 Task: Check the percentage active listings of fenced back yard in the last 5 years.
Action: Mouse moved to (757, 177)
Screenshot: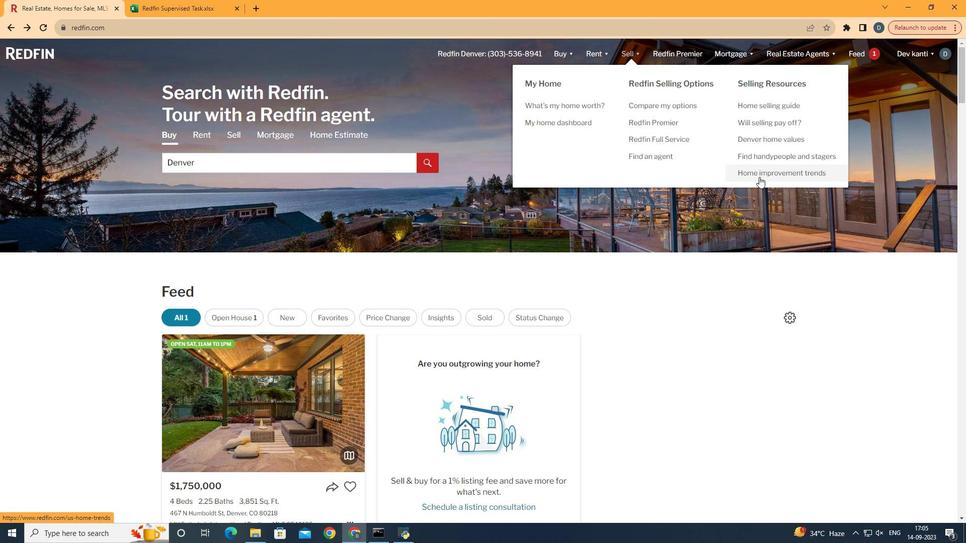 
Action: Mouse pressed left at (757, 177)
Screenshot: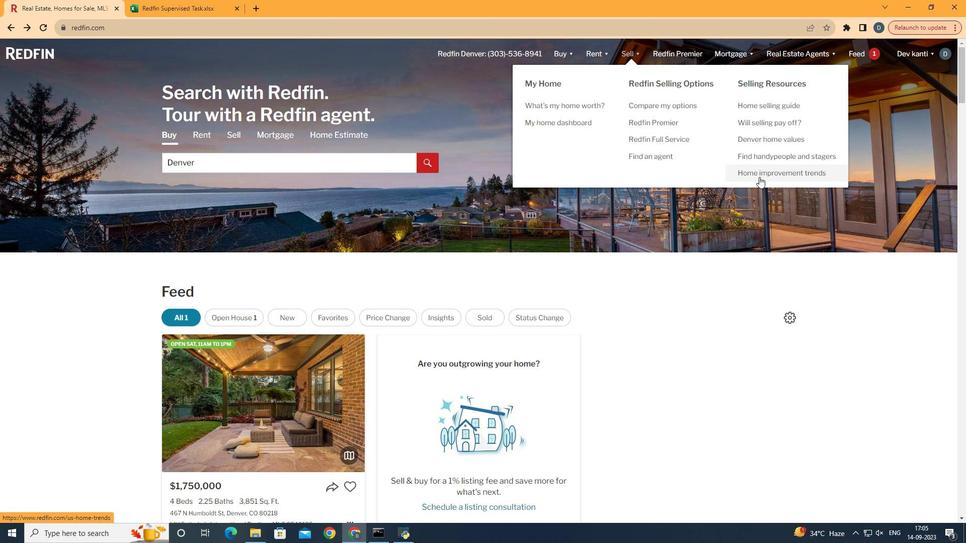 
Action: Mouse moved to (240, 198)
Screenshot: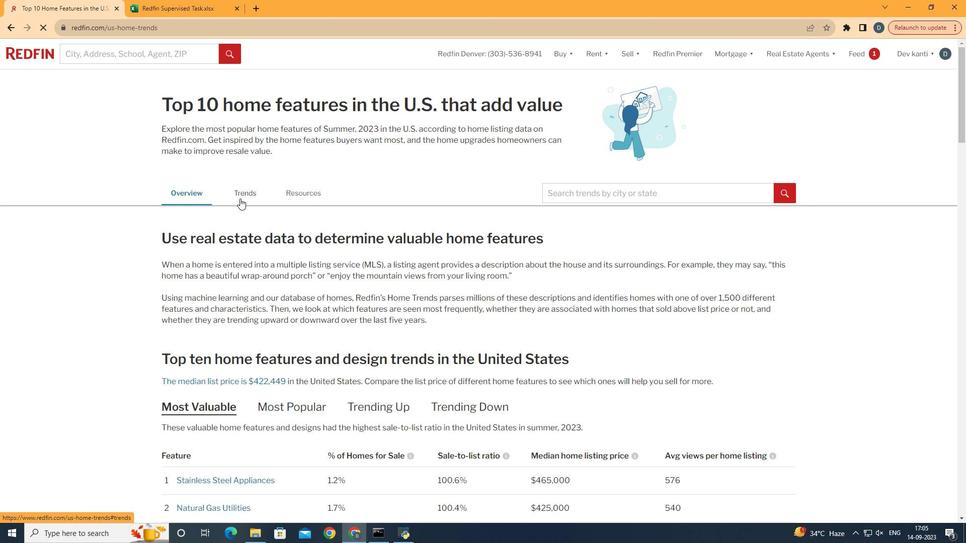 
Action: Mouse pressed left at (240, 198)
Screenshot: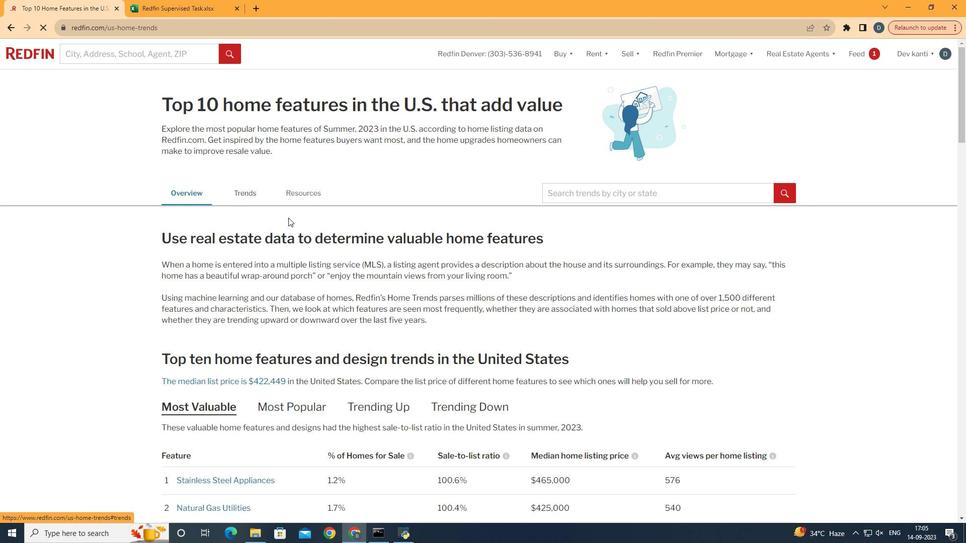 
Action: Mouse moved to (346, 231)
Screenshot: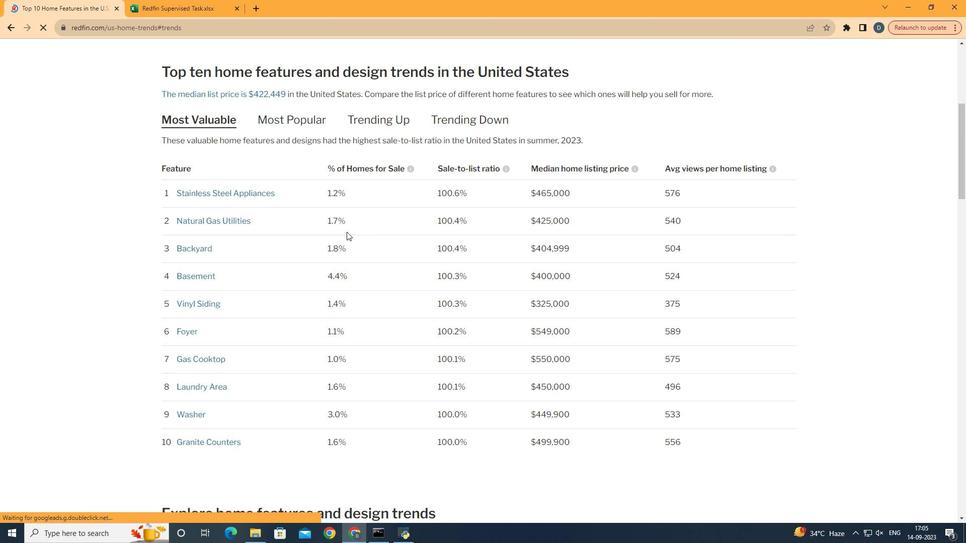
Action: Mouse scrolled (346, 231) with delta (0, 0)
Screenshot: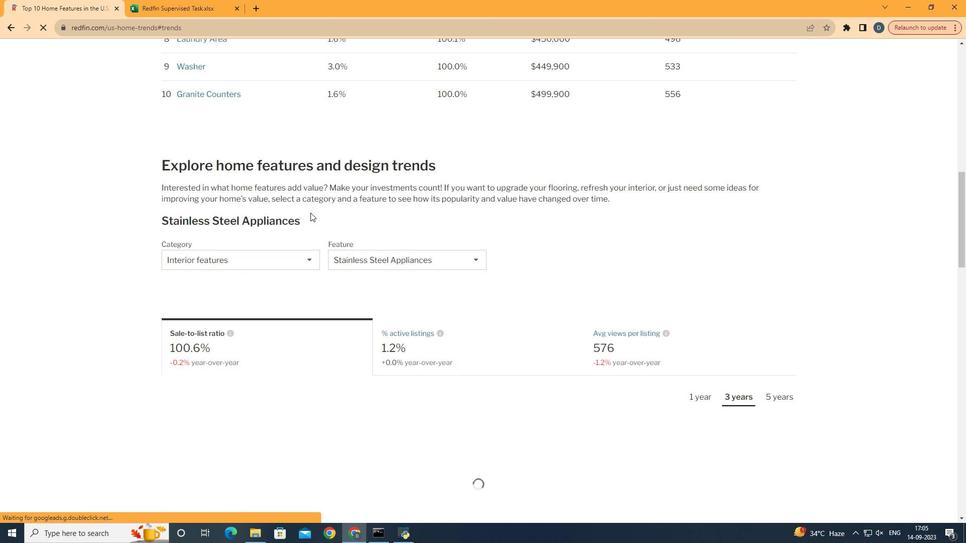 
Action: Mouse scrolled (346, 231) with delta (0, 0)
Screenshot: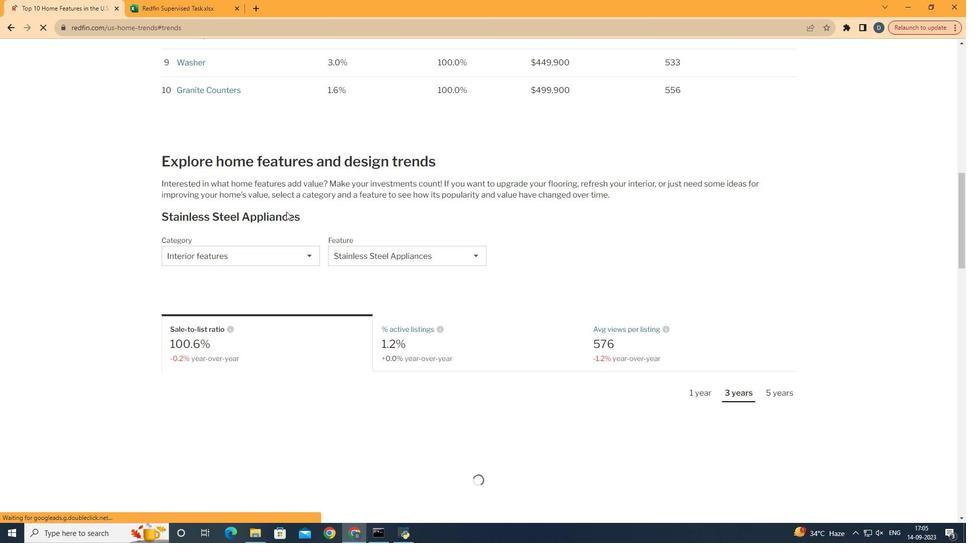
Action: Mouse scrolled (346, 231) with delta (0, 0)
Screenshot: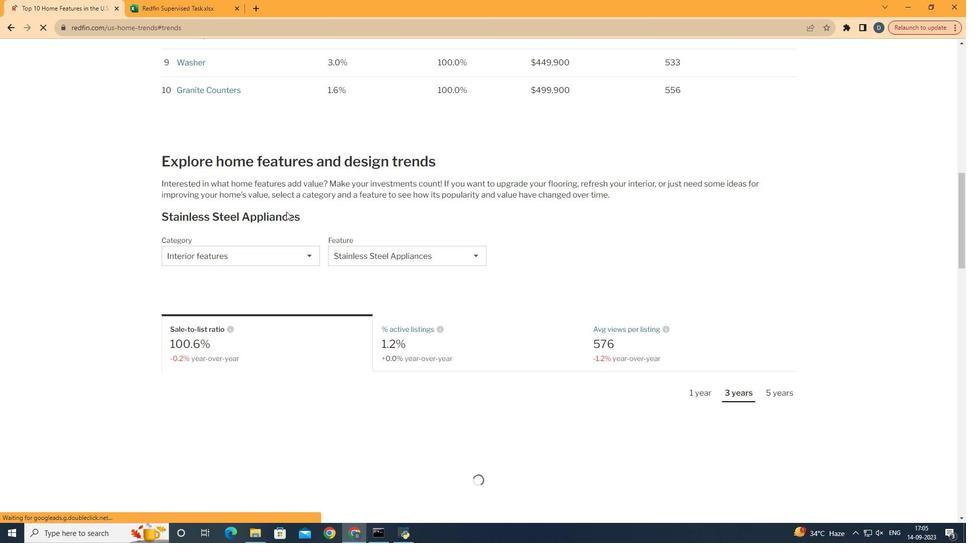 
Action: Mouse scrolled (346, 231) with delta (0, 0)
Screenshot: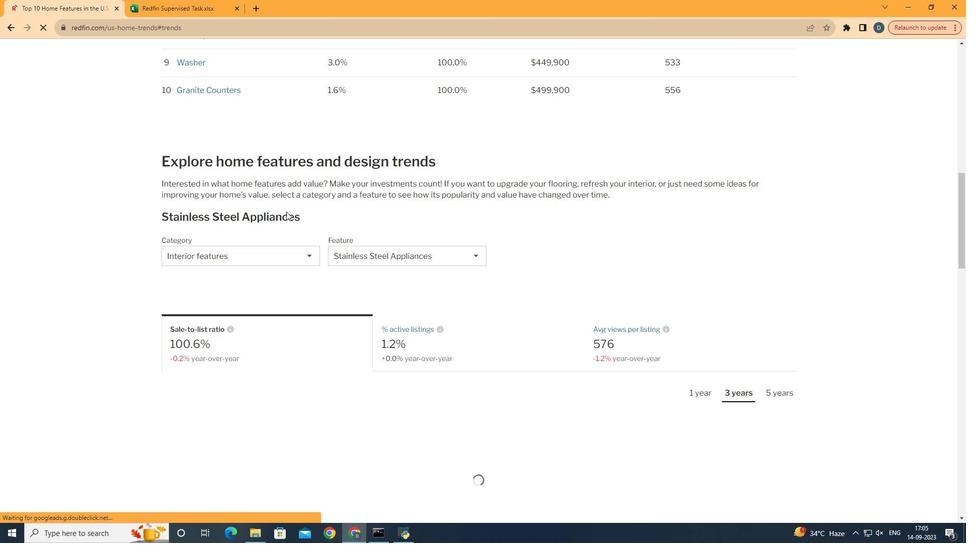 
Action: Mouse scrolled (346, 231) with delta (0, 0)
Screenshot: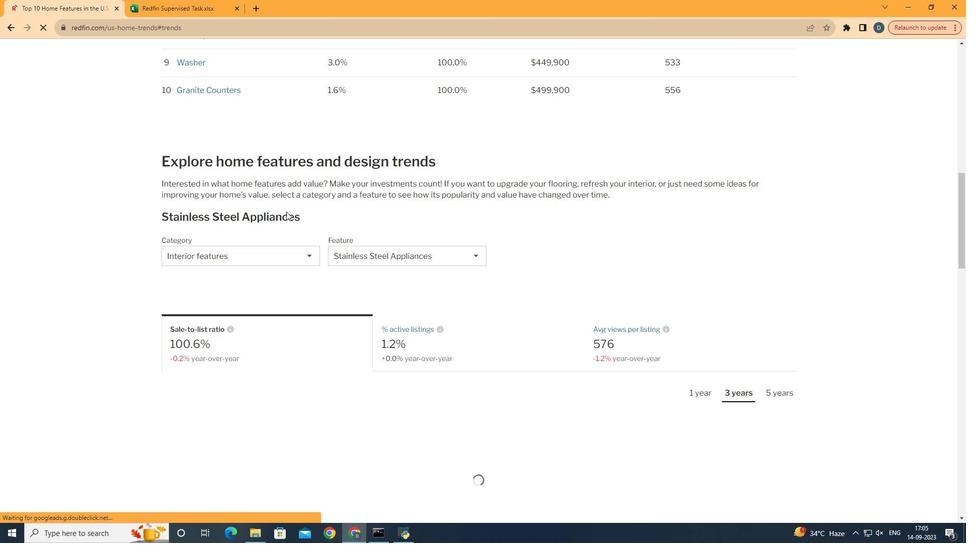 
Action: Mouse scrolled (346, 231) with delta (0, 0)
Screenshot: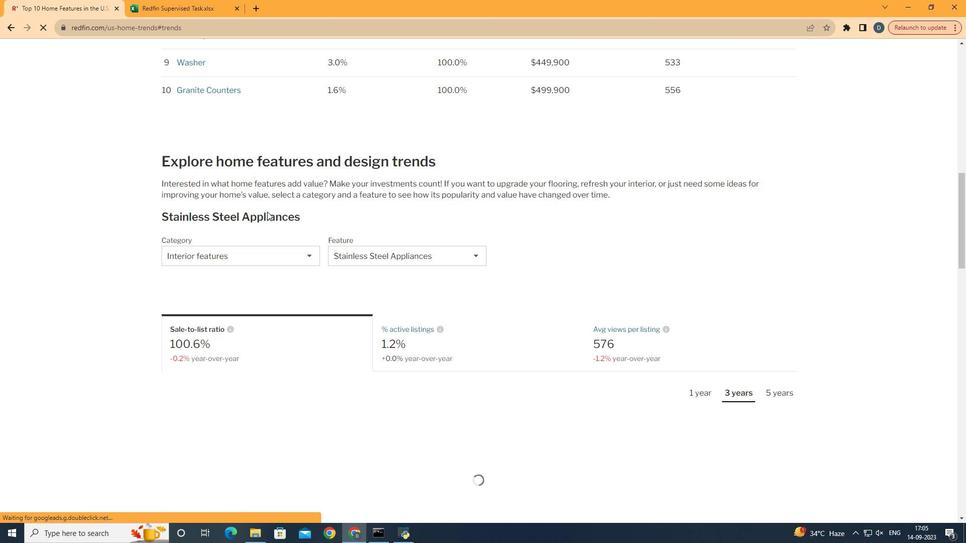 
Action: Mouse scrolled (346, 231) with delta (0, 0)
Screenshot: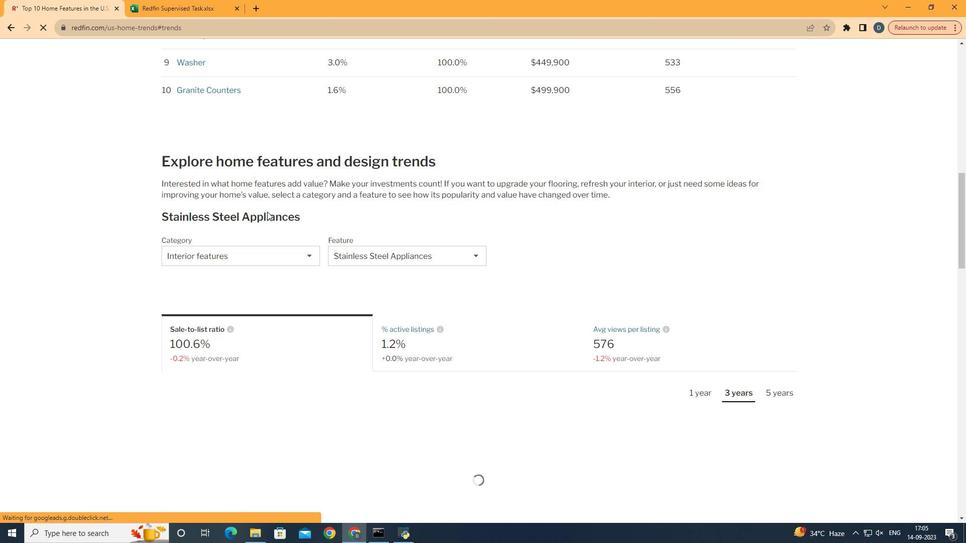 
Action: Mouse moved to (266, 211)
Screenshot: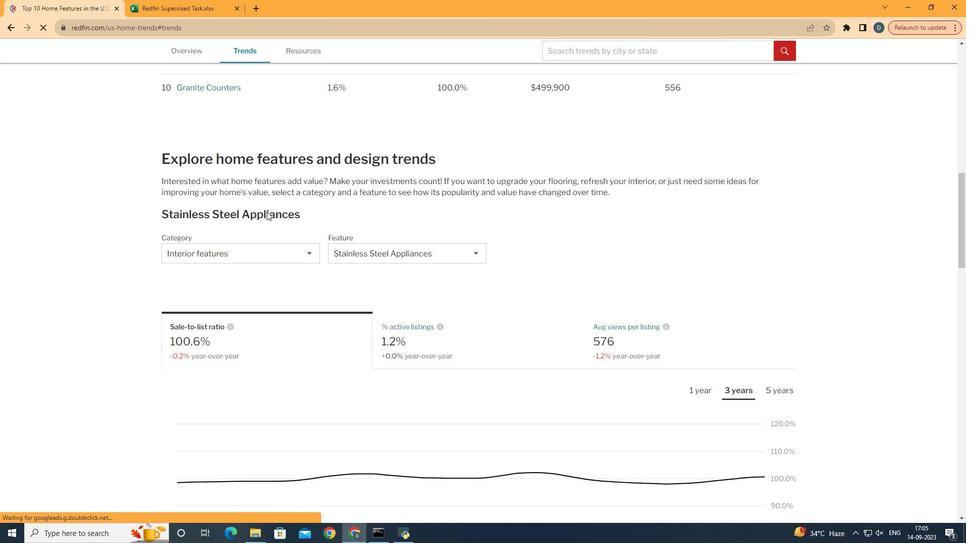 
Action: Mouse scrolled (266, 211) with delta (0, 0)
Screenshot: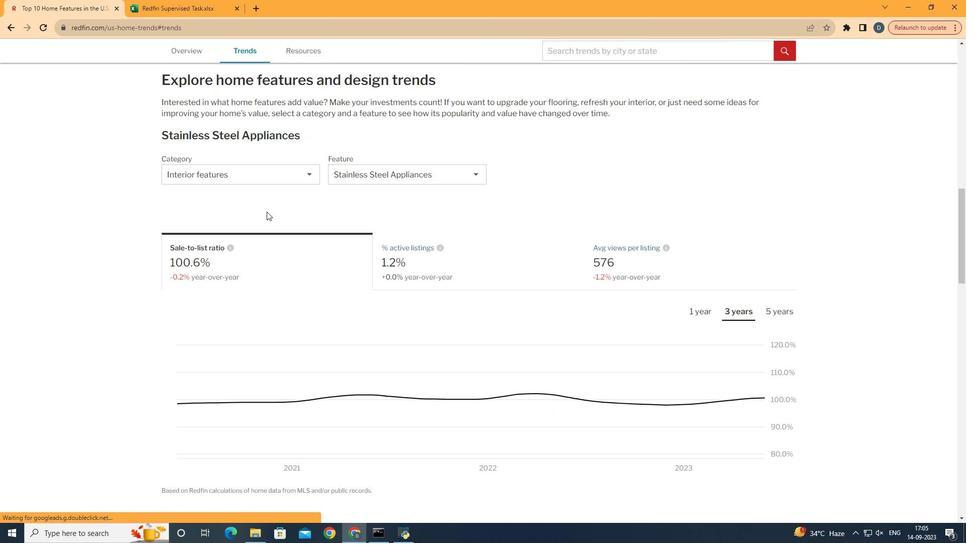 
Action: Mouse scrolled (266, 211) with delta (0, 0)
Screenshot: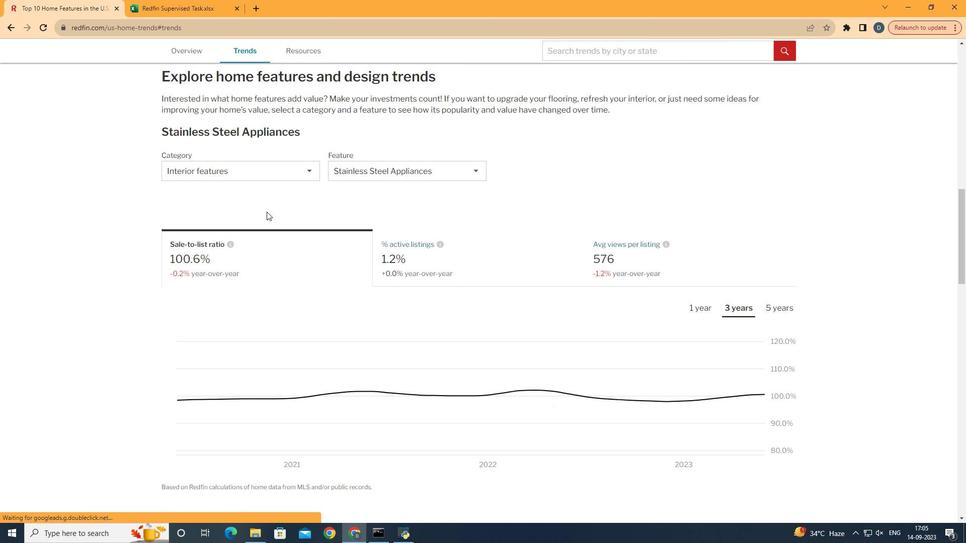 
Action: Mouse scrolled (266, 211) with delta (0, 0)
Screenshot: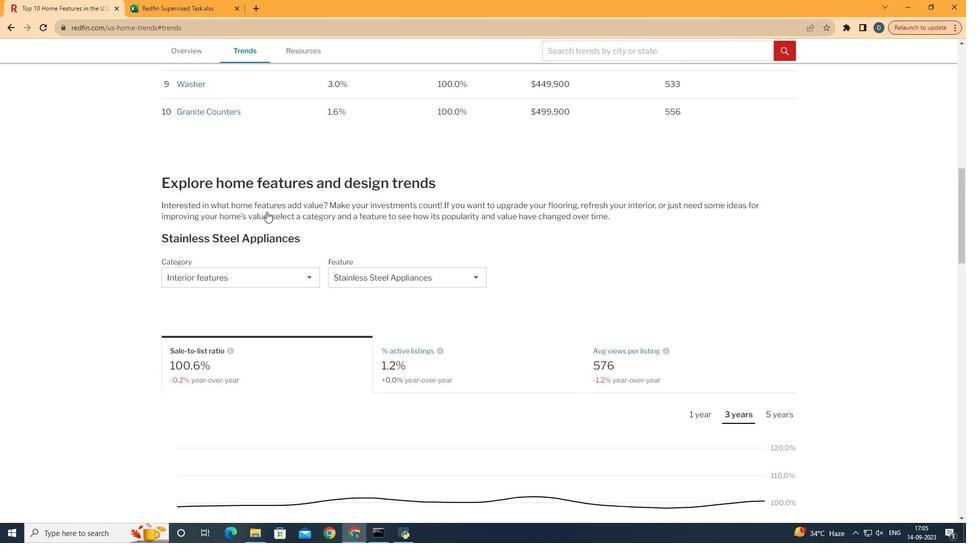 
Action: Mouse scrolled (266, 211) with delta (0, 0)
Screenshot: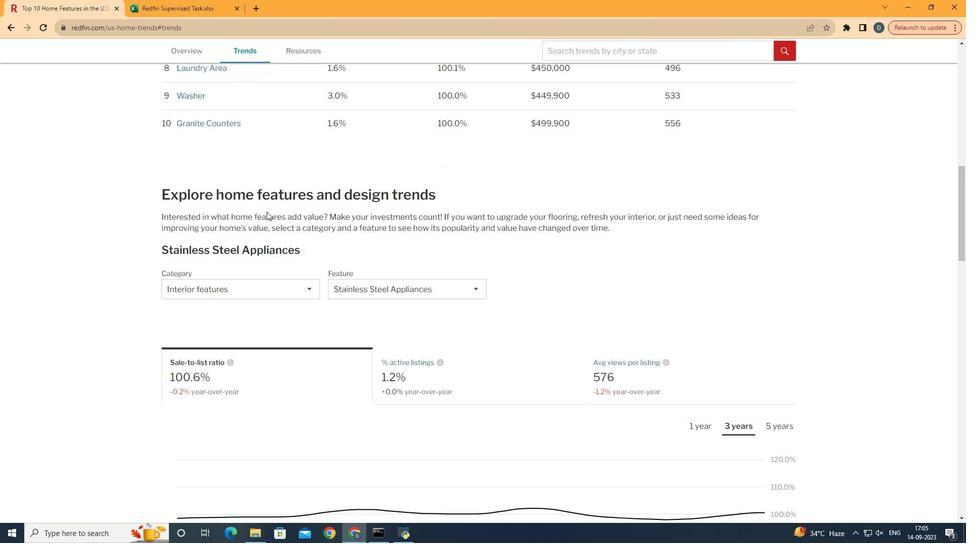 
Action: Mouse scrolled (266, 211) with delta (0, 0)
Screenshot: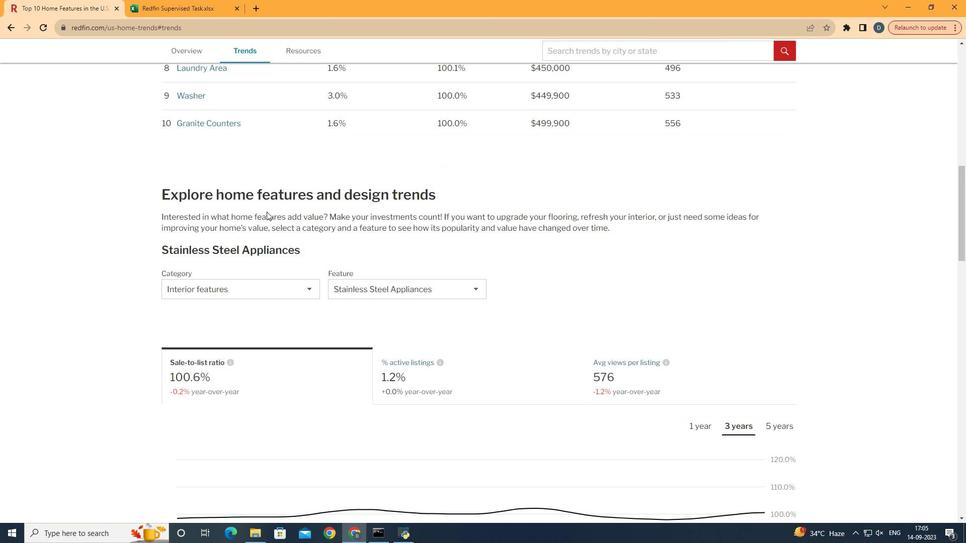 
Action: Mouse scrolled (266, 211) with delta (0, 0)
Screenshot: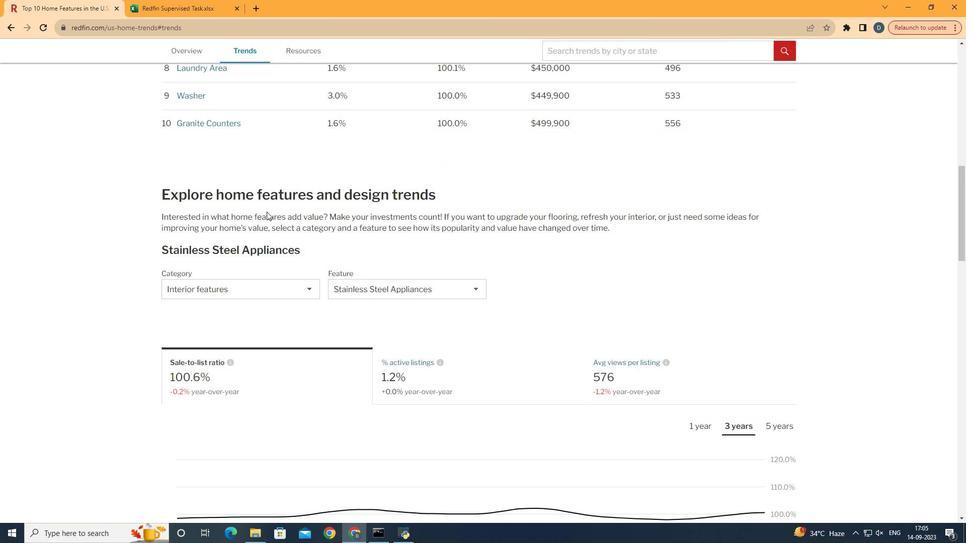 
Action: Mouse scrolled (266, 211) with delta (0, 0)
Screenshot: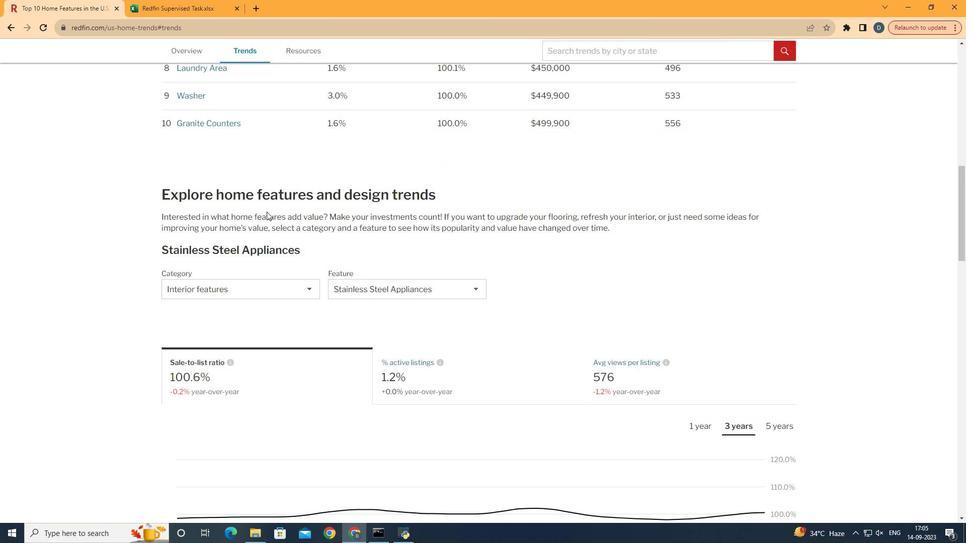 
Action: Mouse scrolled (266, 211) with delta (0, 0)
Screenshot: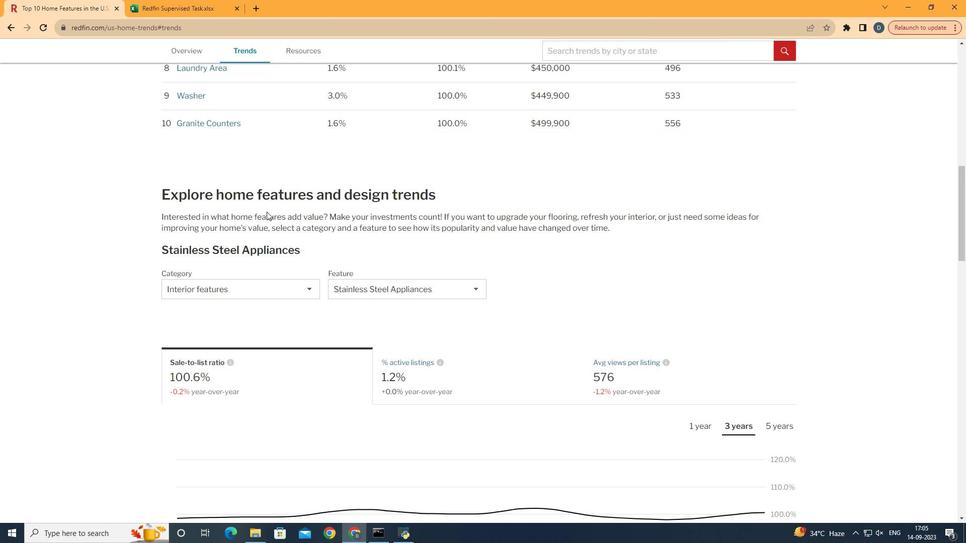 
Action: Mouse scrolled (266, 211) with delta (0, 0)
Screenshot: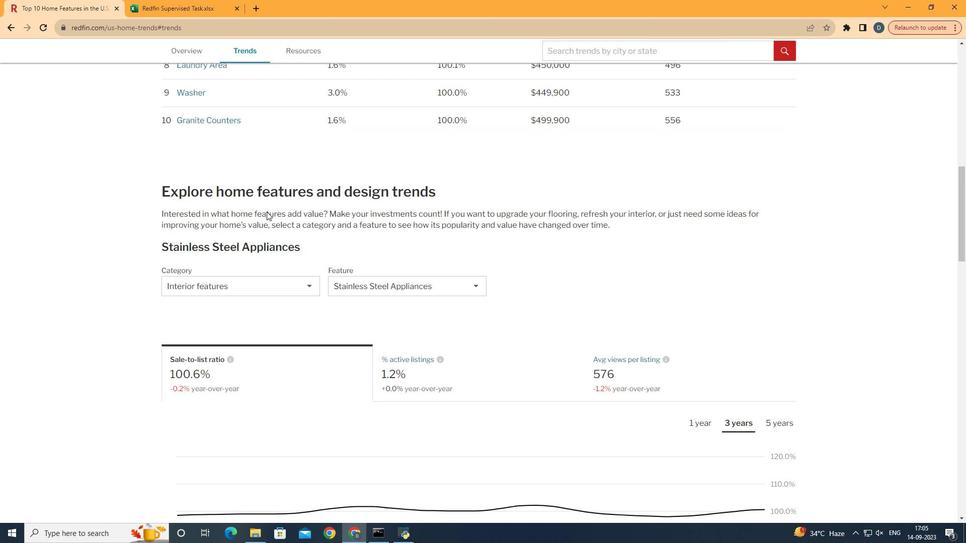 
Action: Mouse scrolled (266, 211) with delta (0, 0)
Screenshot: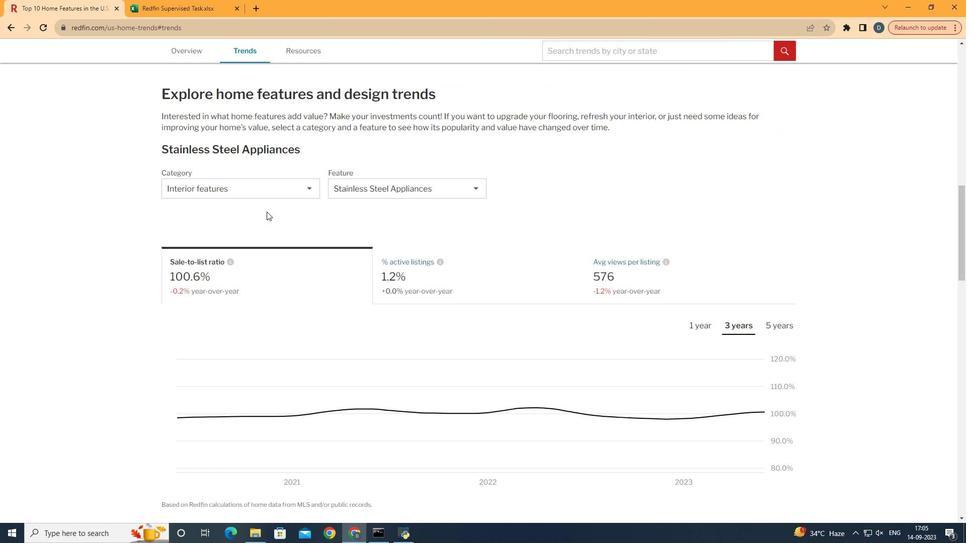 
Action: Mouse scrolled (266, 211) with delta (0, 0)
Screenshot: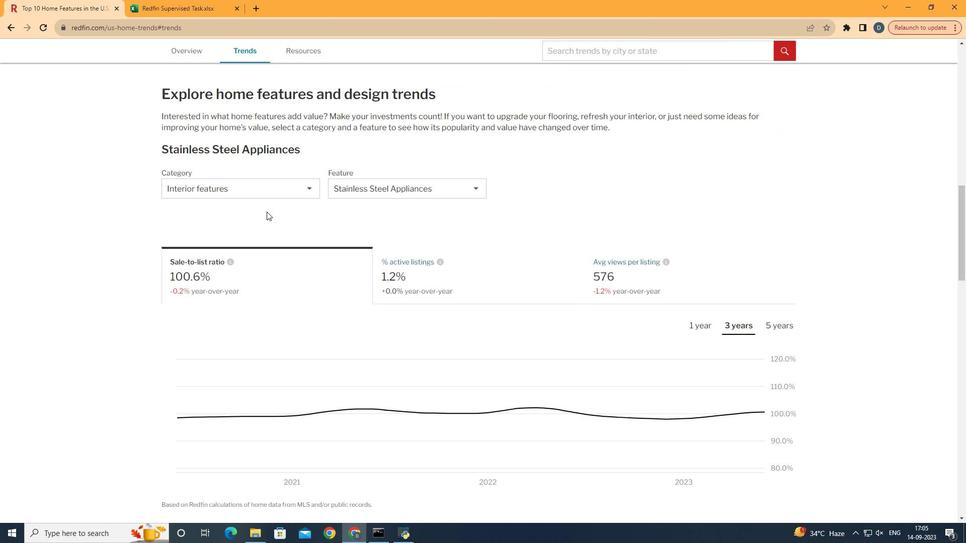 
Action: Mouse moved to (276, 197)
Screenshot: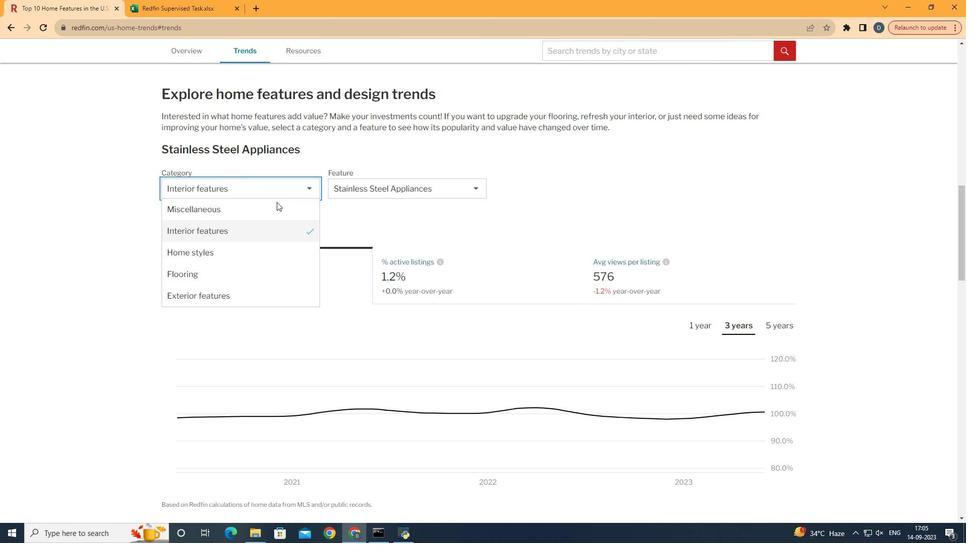 
Action: Mouse pressed left at (276, 197)
Screenshot: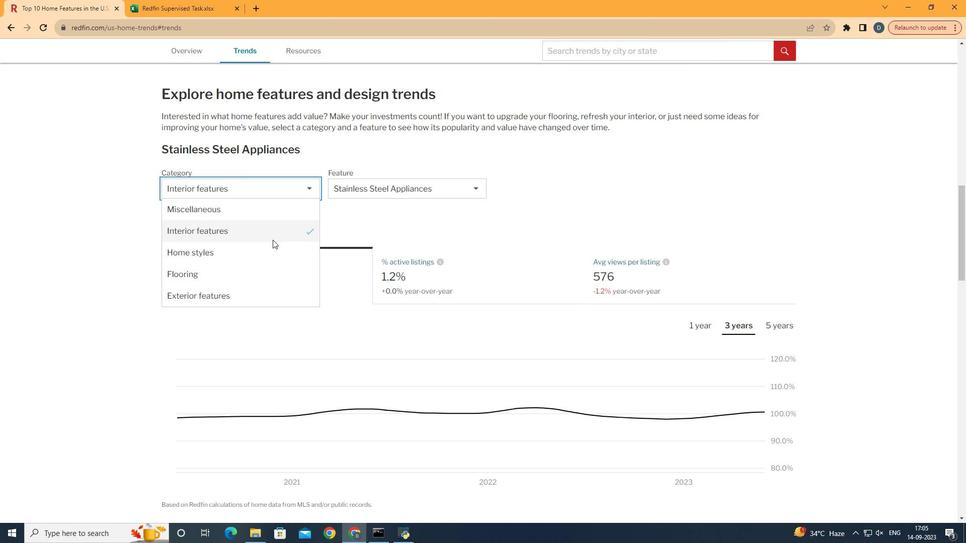 
Action: Mouse moved to (267, 293)
Screenshot: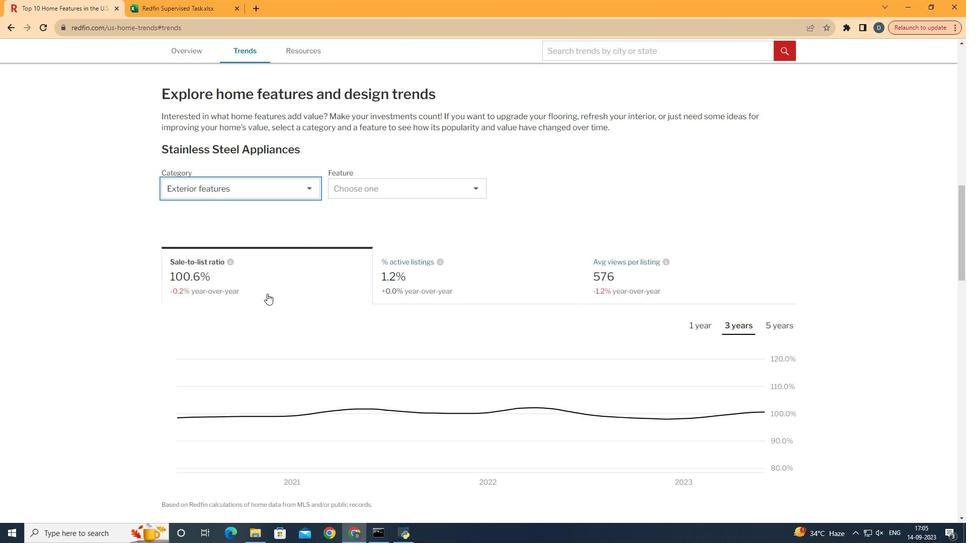 
Action: Mouse pressed left at (267, 293)
Screenshot: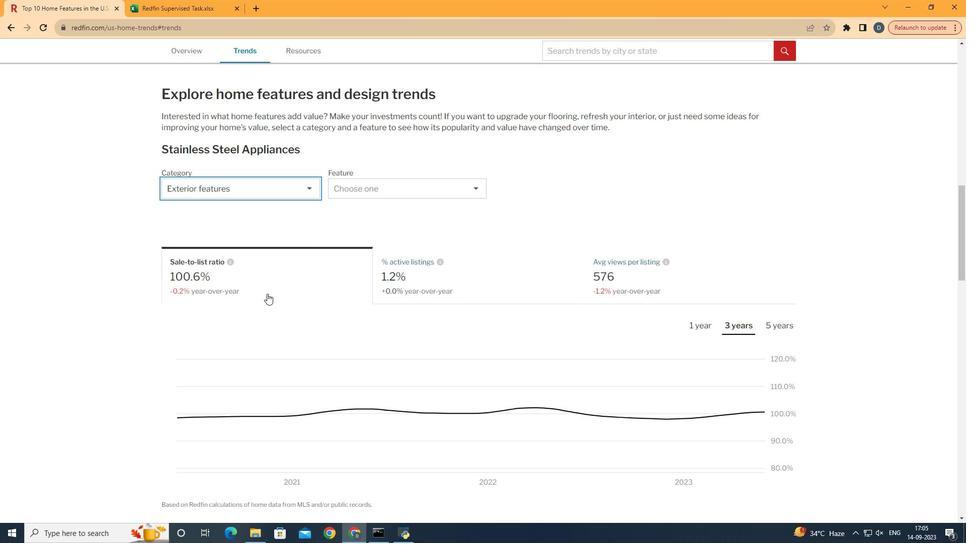 
Action: Mouse moved to (410, 199)
Screenshot: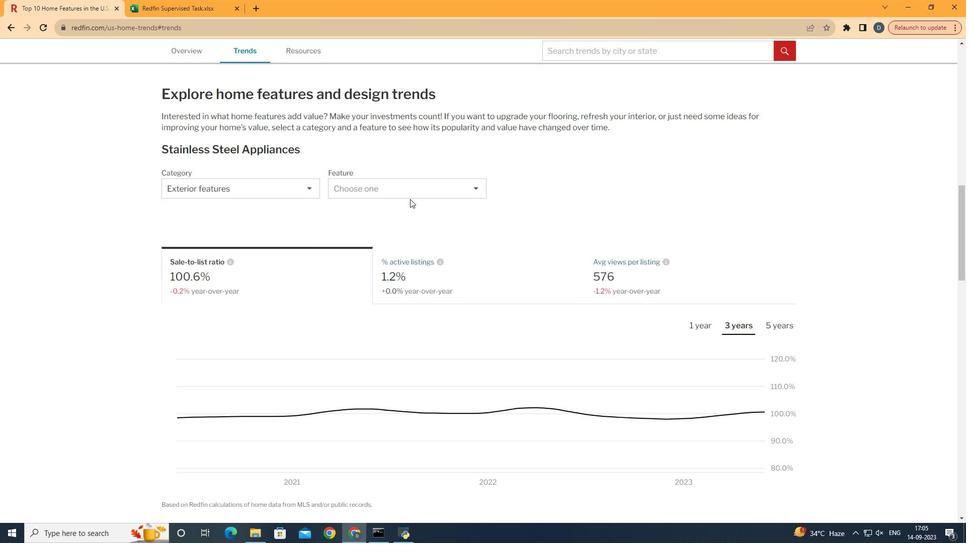 
Action: Mouse pressed left at (410, 199)
Screenshot: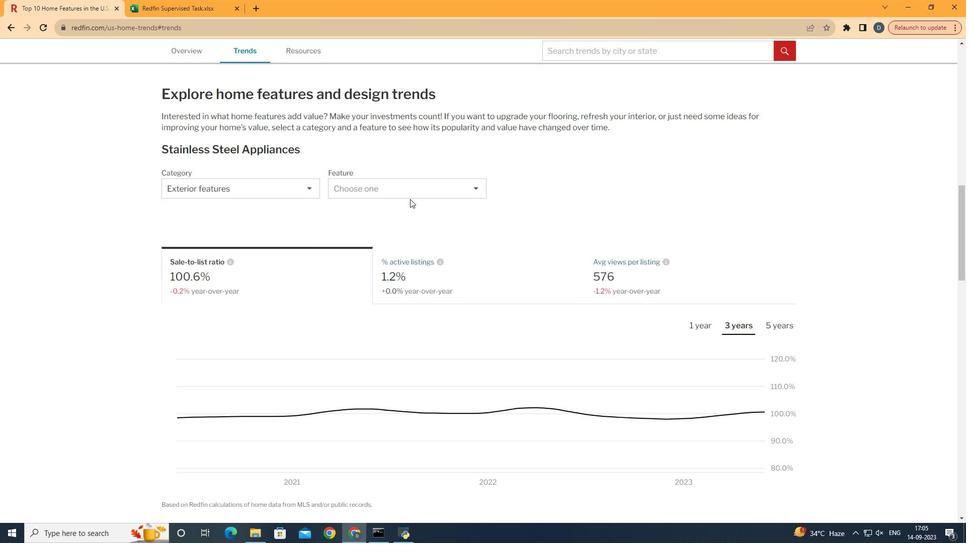 
Action: Mouse moved to (423, 192)
Screenshot: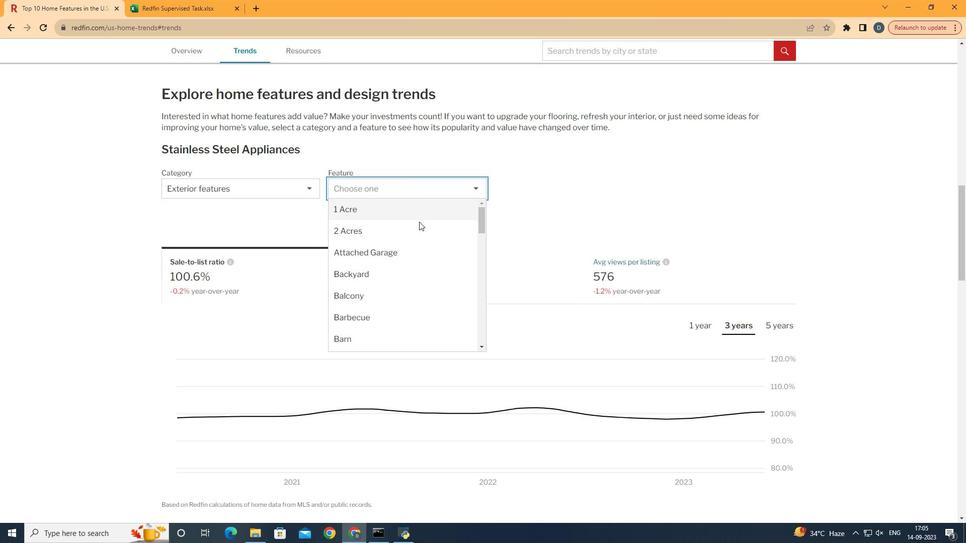 
Action: Mouse pressed left at (423, 192)
Screenshot: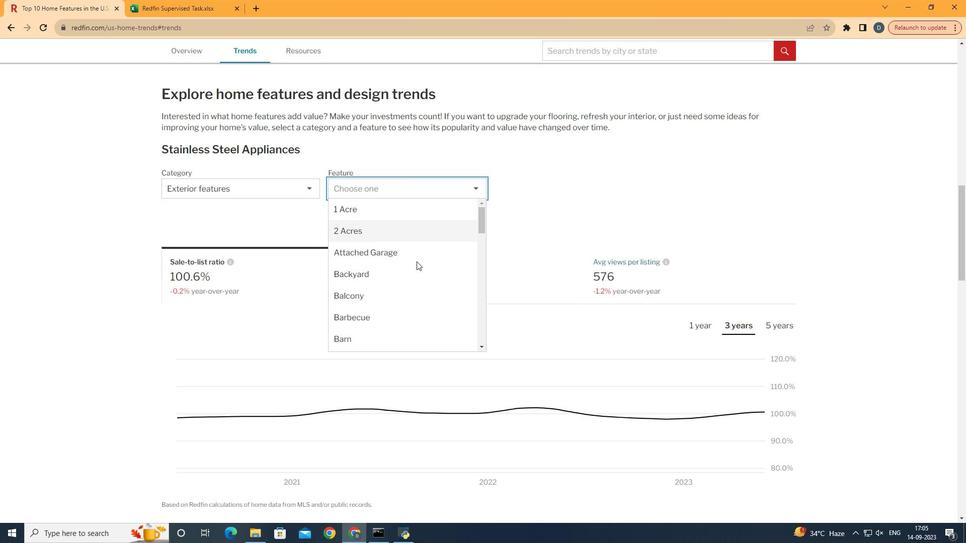 
Action: Mouse moved to (410, 305)
Screenshot: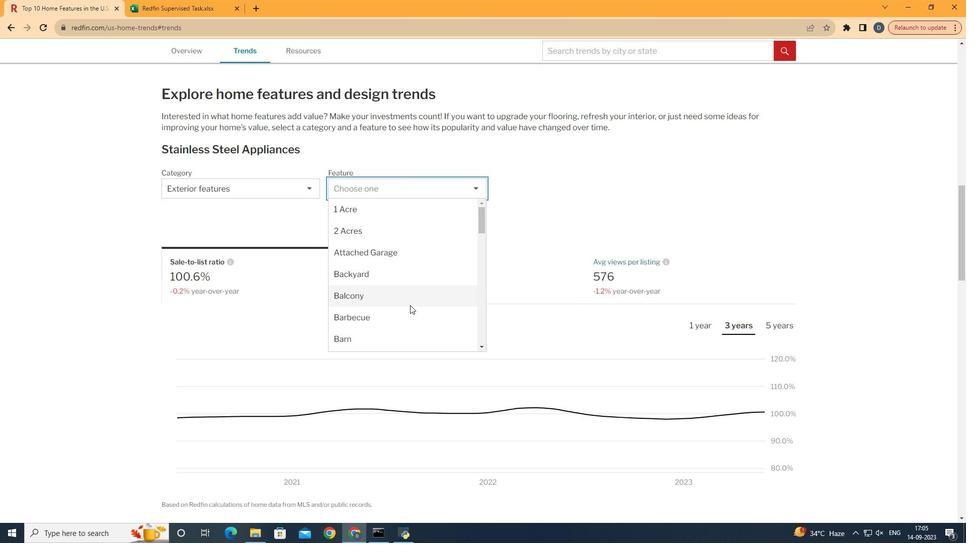 
Action: Mouse scrolled (410, 304) with delta (0, 0)
Screenshot: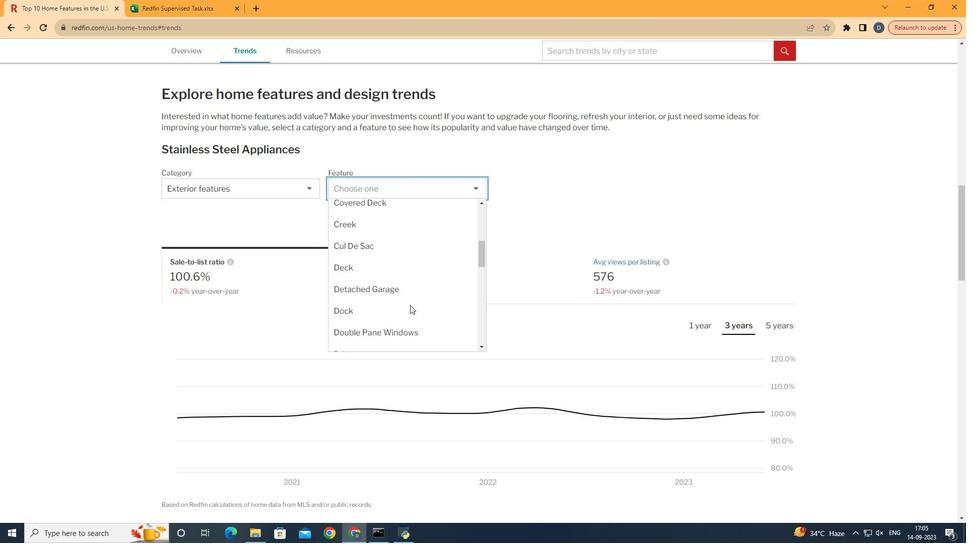
Action: Mouse scrolled (410, 304) with delta (0, 0)
Screenshot: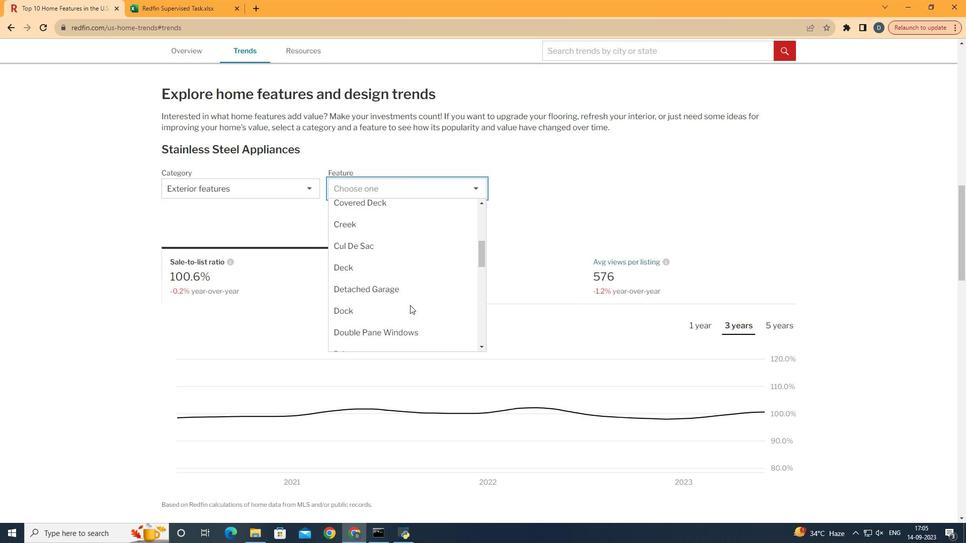 
Action: Mouse scrolled (410, 304) with delta (0, 0)
Screenshot: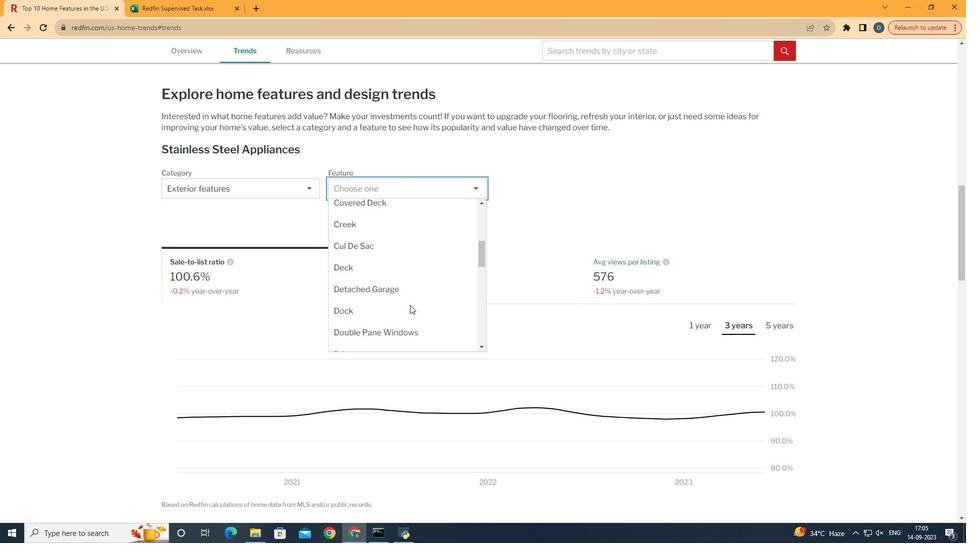
Action: Mouse scrolled (410, 304) with delta (0, 0)
Screenshot: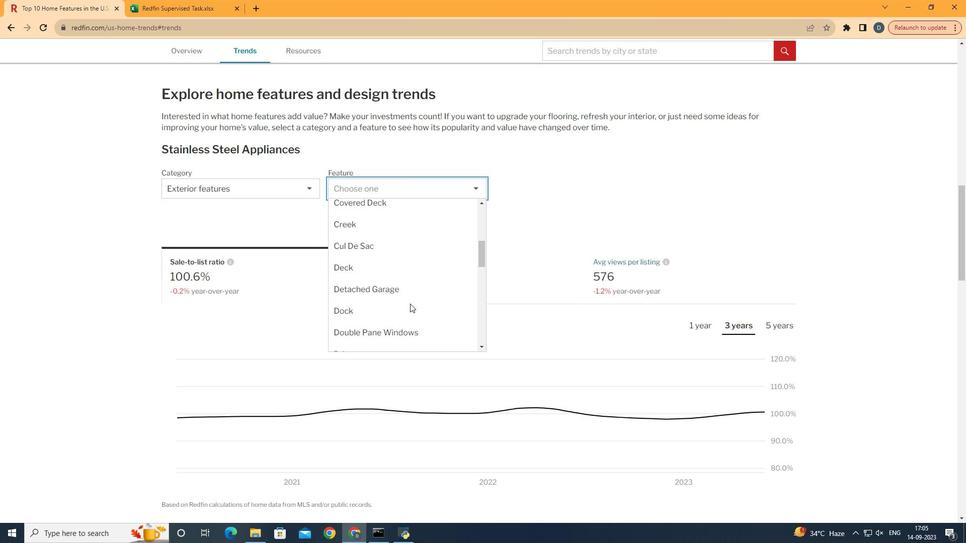 
Action: Mouse moved to (410, 301)
Screenshot: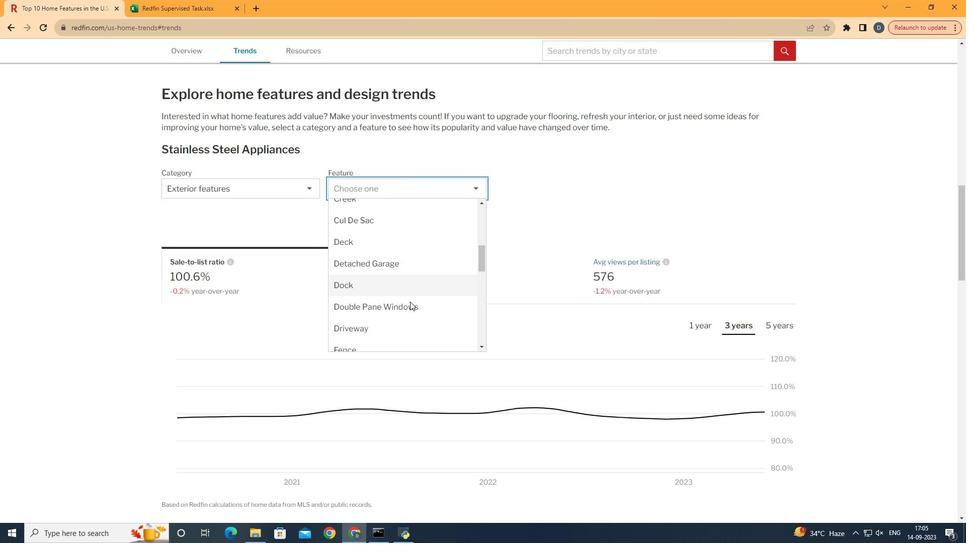
Action: Mouse scrolled (410, 301) with delta (0, 0)
Screenshot: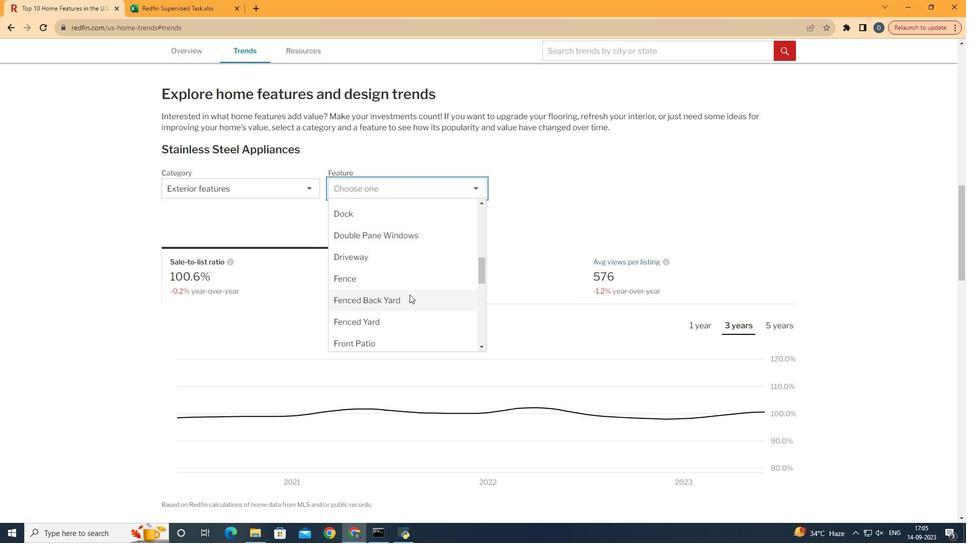 
Action: Mouse scrolled (410, 301) with delta (0, 0)
Screenshot: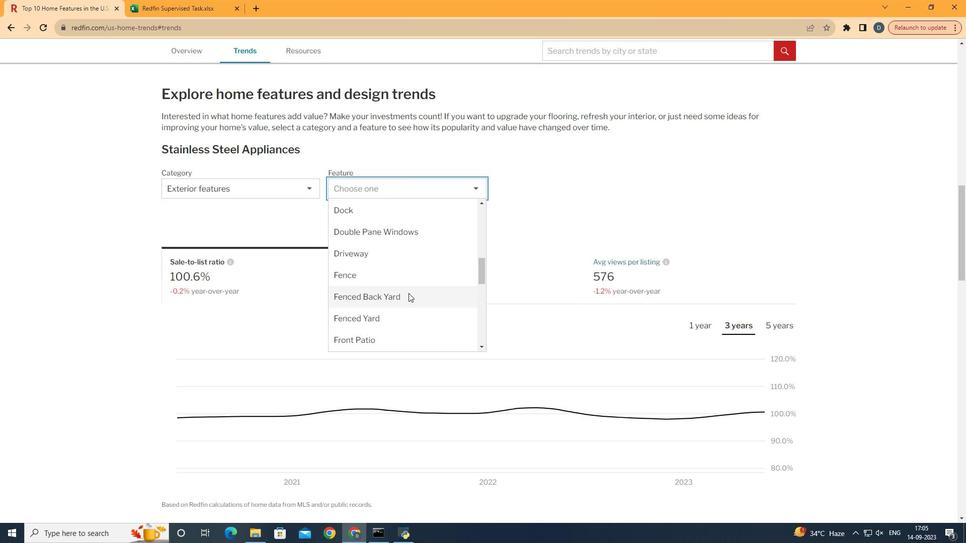 
Action: Mouse moved to (414, 294)
Screenshot: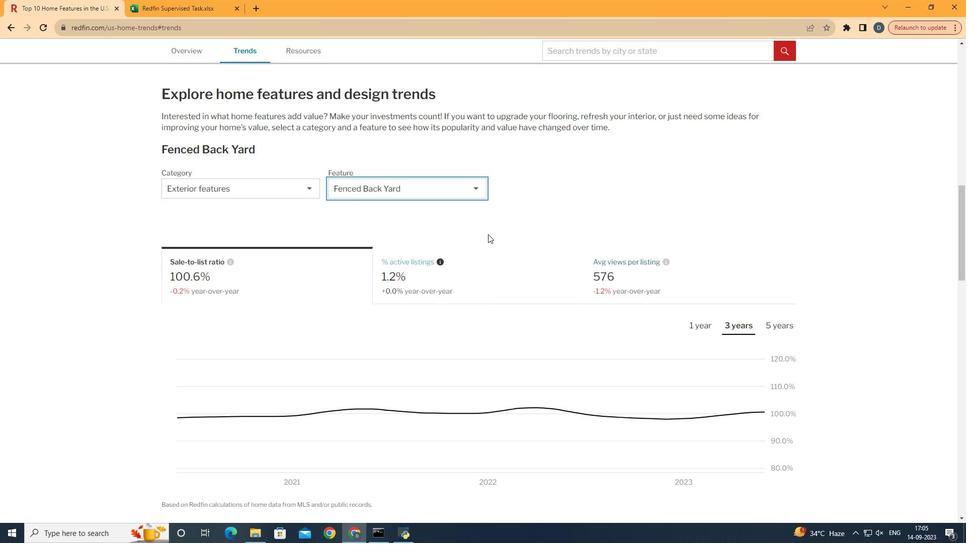
Action: Mouse pressed left at (414, 294)
Screenshot: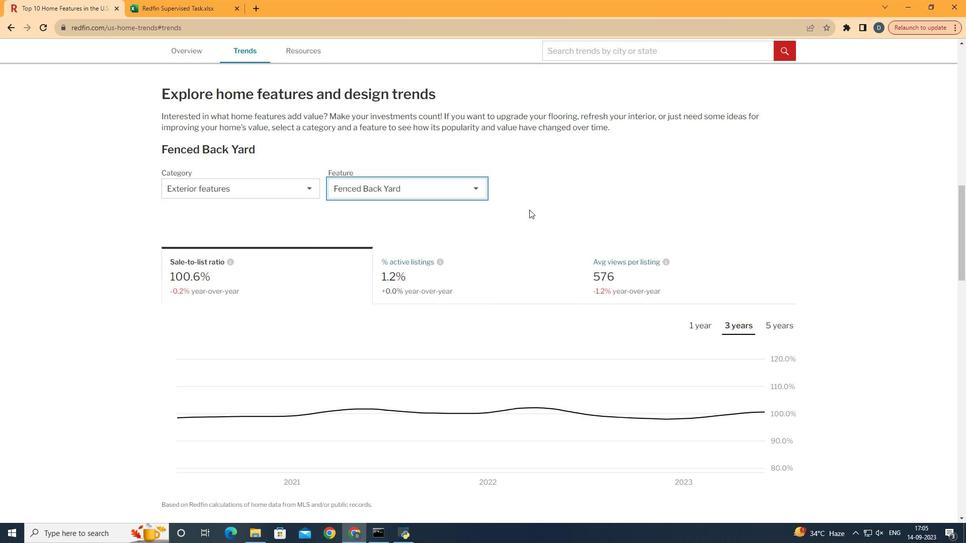 
Action: Mouse moved to (503, 277)
Screenshot: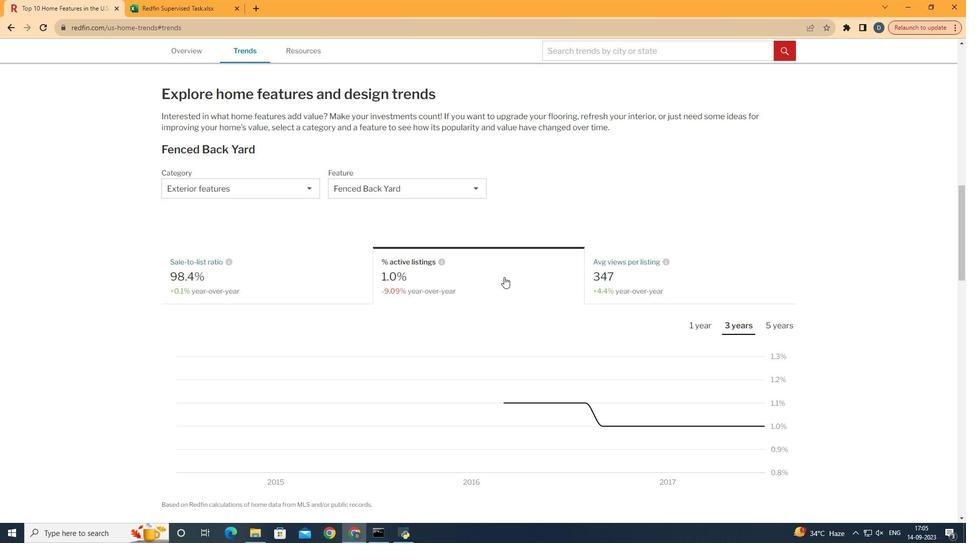 
Action: Mouse pressed left at (503, 277)
Screenshot: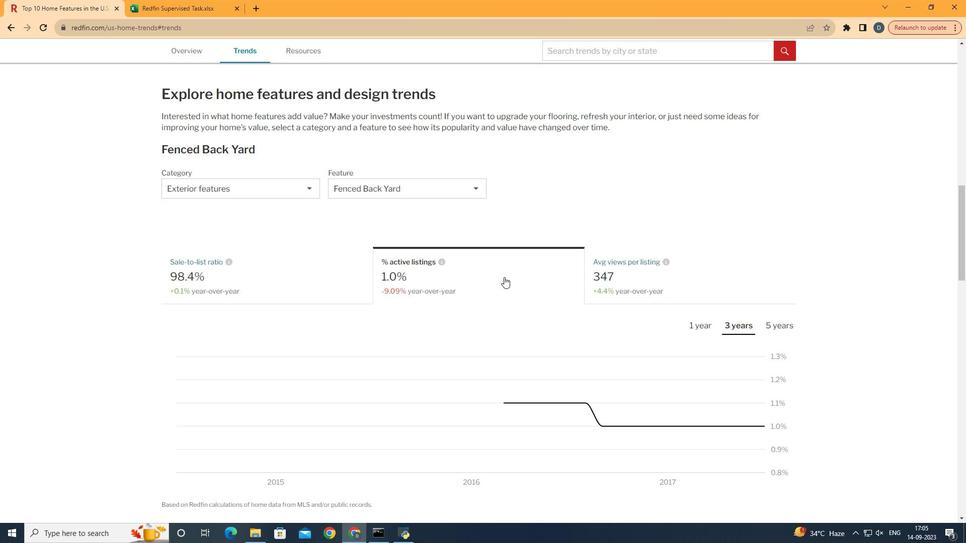 
Action: Mouse moved to (785, 326)
Screenshot: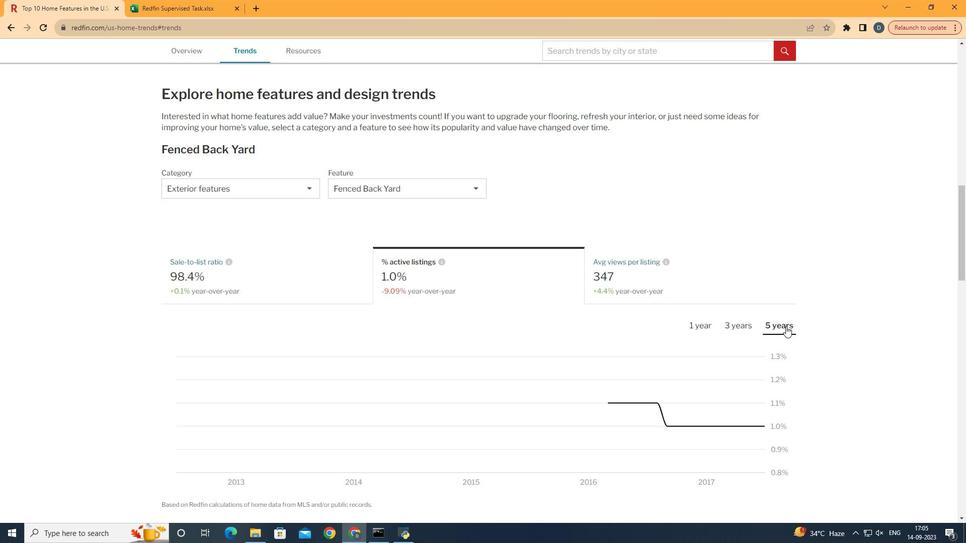 
Action: Mouse pressed left at (785, 326)
Screenshot: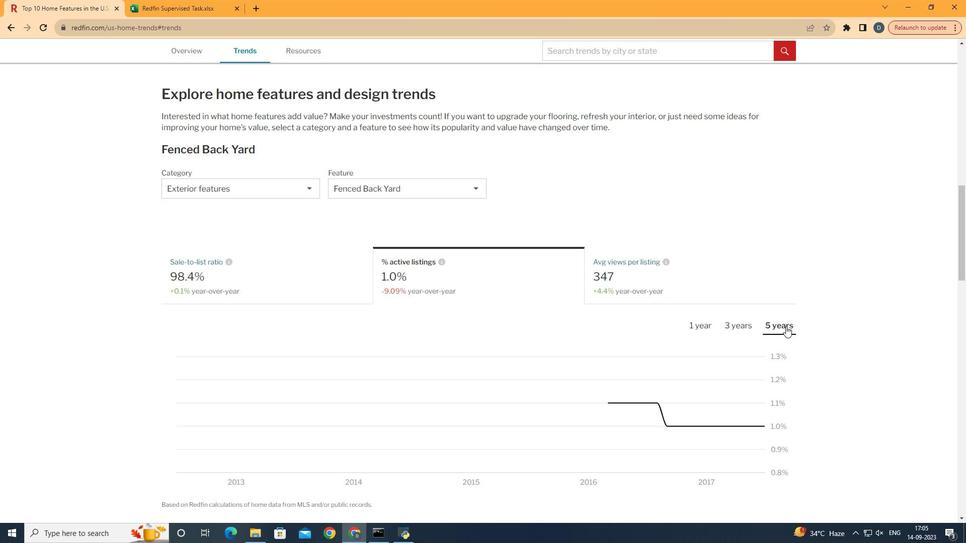 
